 Task: Create List Insurance in Board Leadership Training to Workspace Compliance and Regulation. Create List Banking in Board Product Design to Workspace Compliance and Regulation. Create List Payment Processing in Board Product Feature Prioritization and Roadmap Planning to Workspace Compliance and Regulation
Action: Mouse moved to (121, 62)
Screenshot: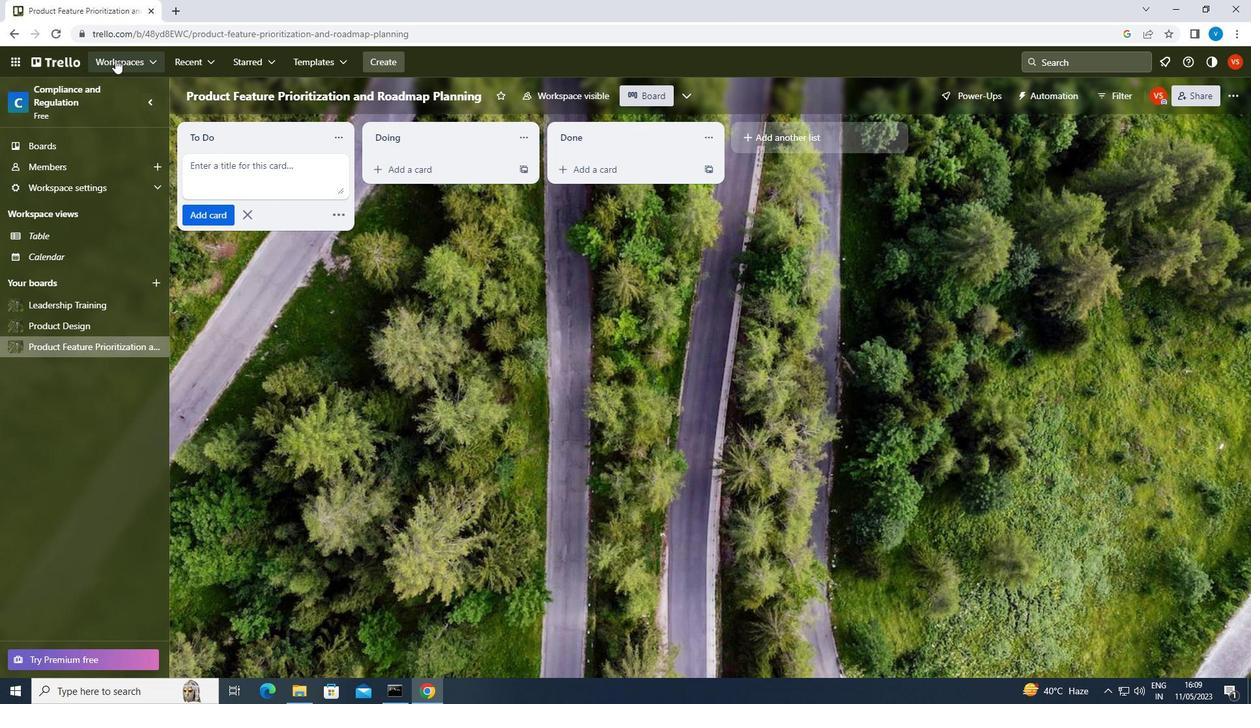 
Action: Mouse pressed left at (121, 62)
Screenshot: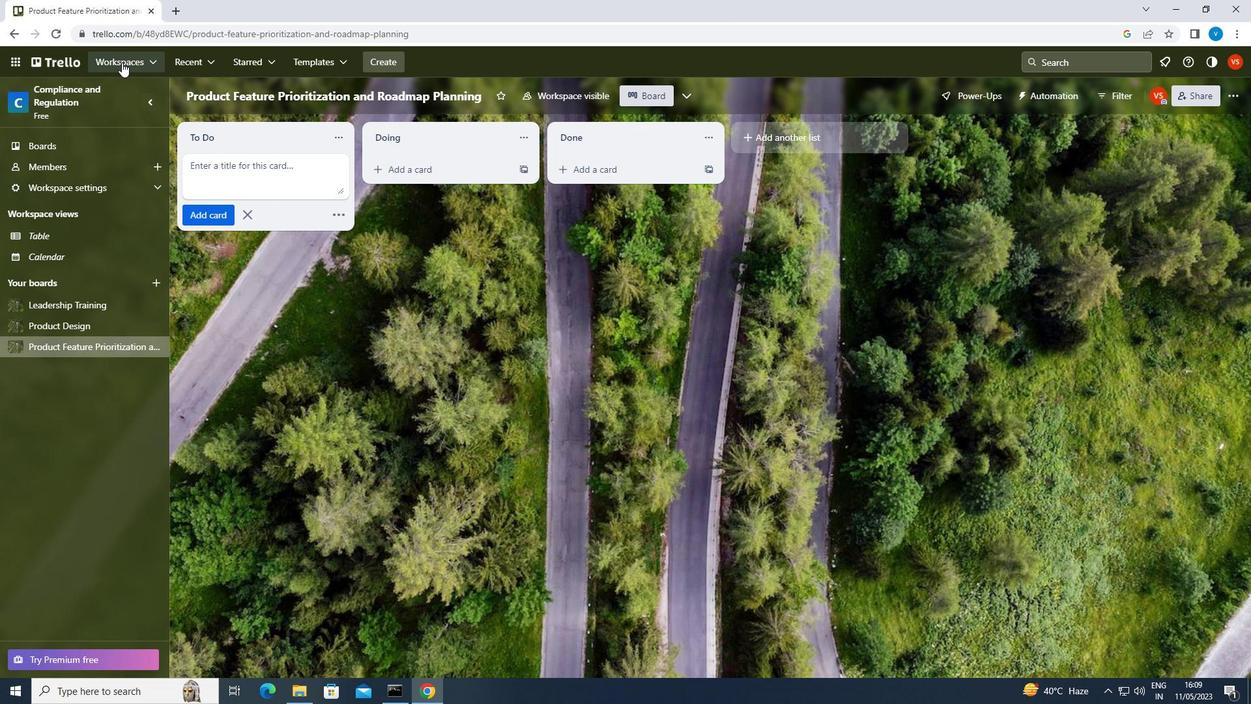 
Action: Mouse moved to (194, 345)
Screenshot: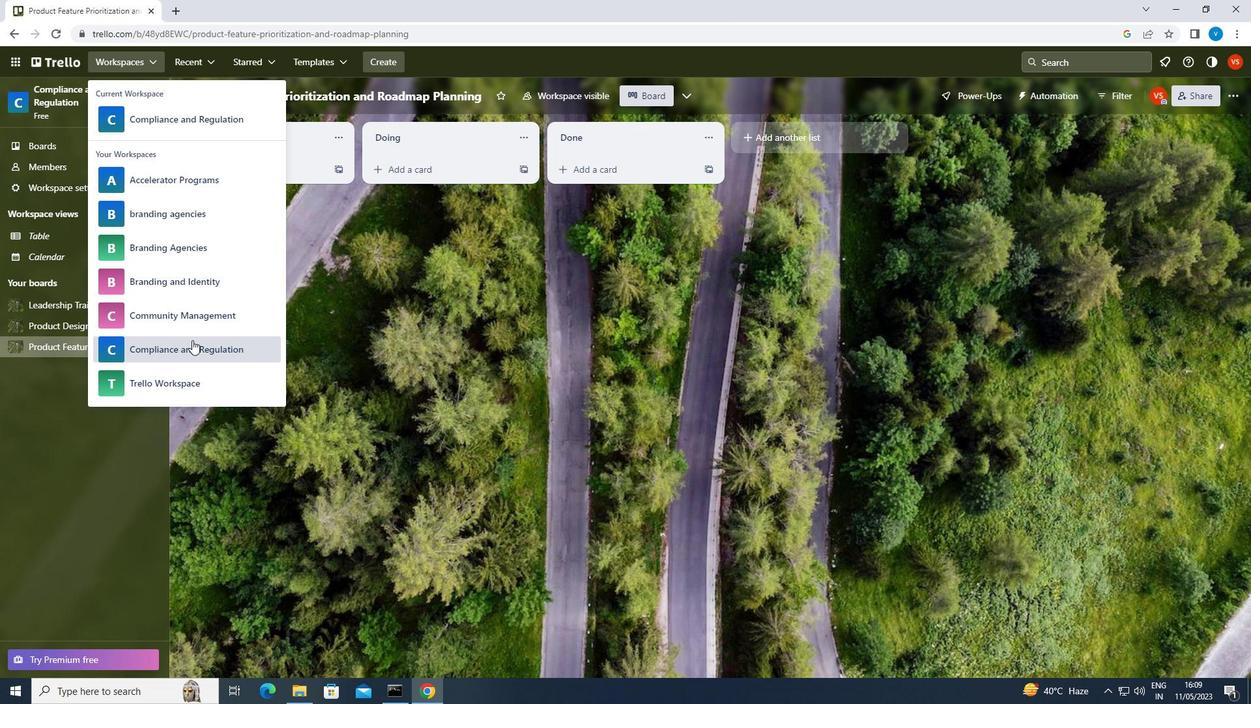 
Action: Mouse pressed left at (194, 345)
Screenshot: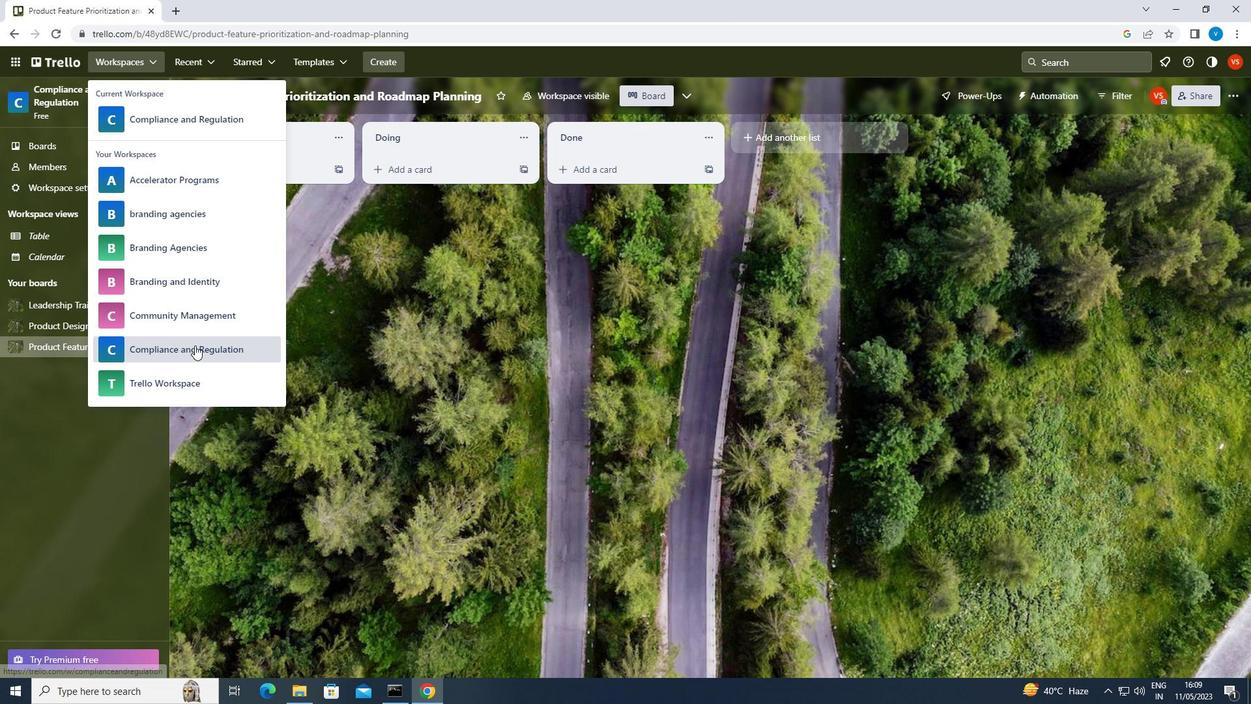 
Action: Mouse moved to (939, 537)
Screenshot: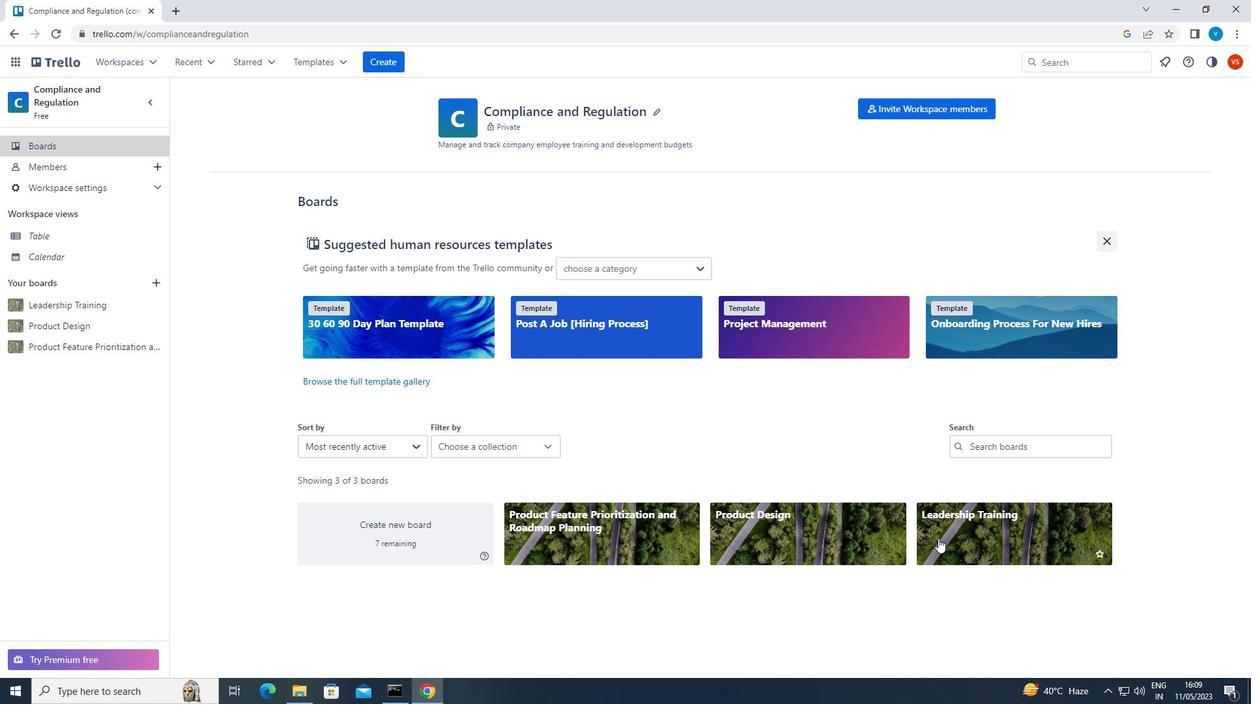 
Action: Mouse pressed left at (939, 537)
Screenshot: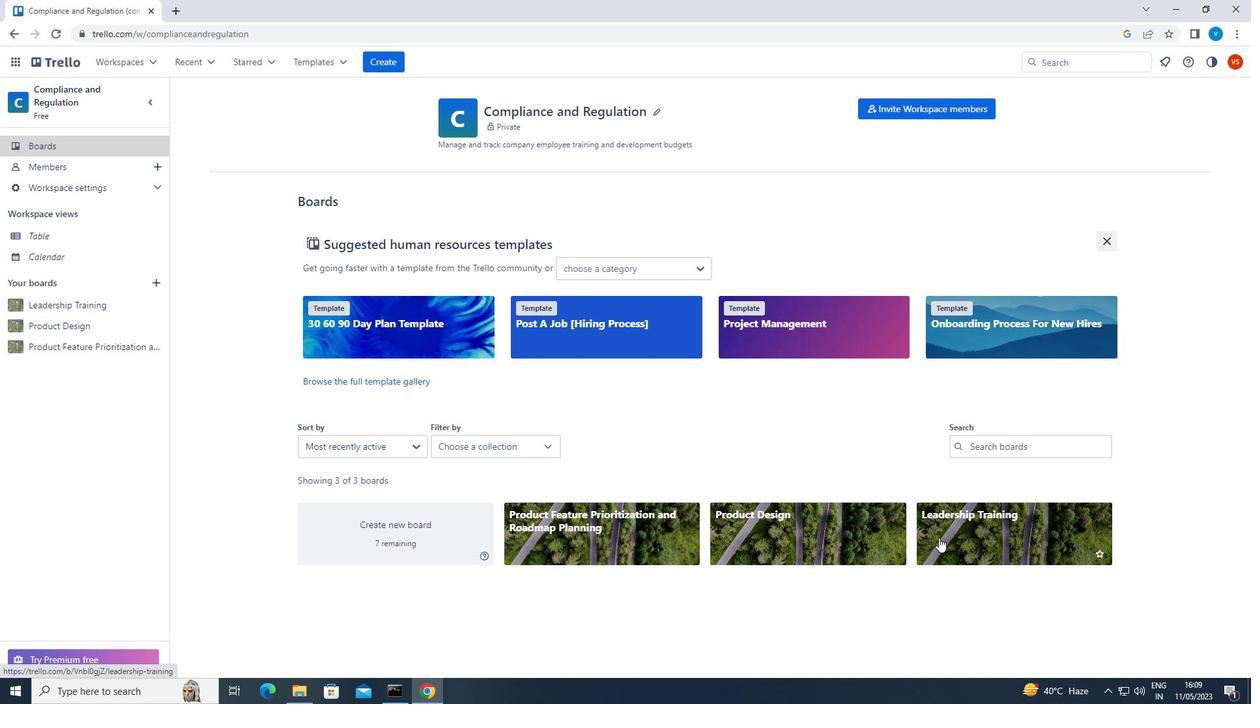 
Action: Mouse moved to (236, 141)
Screenshot: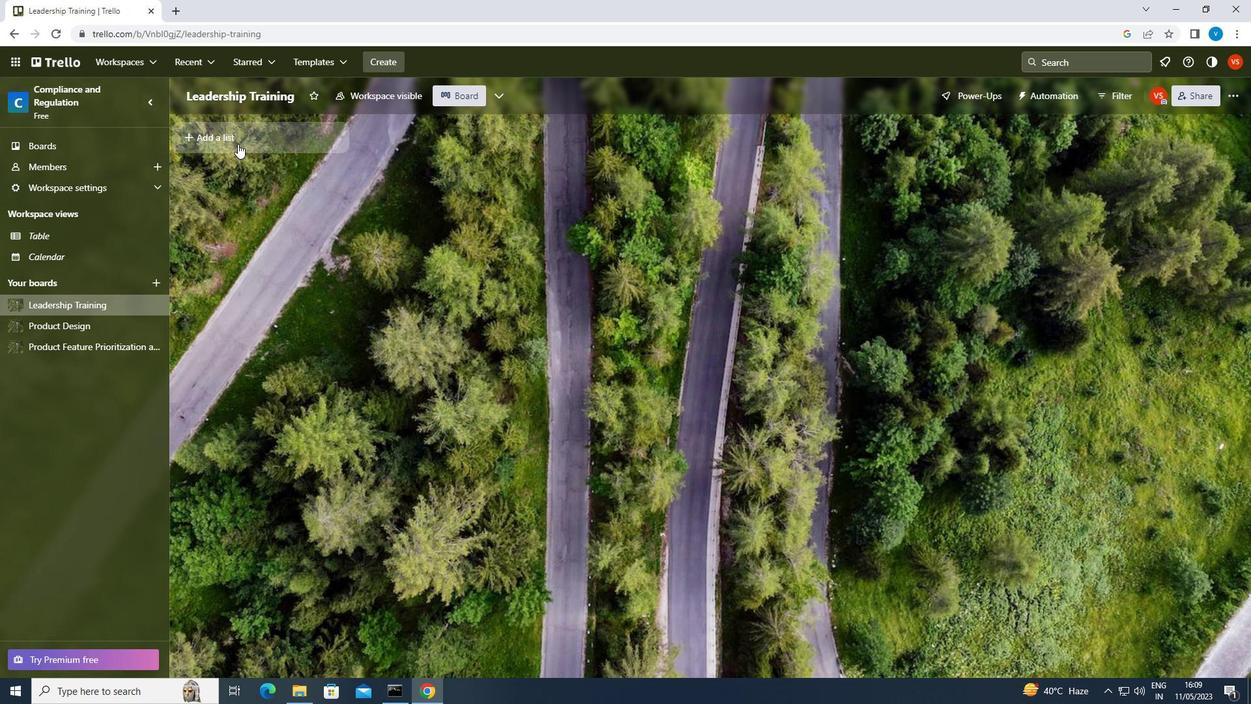 
Action: Mouse pressed left at (236, 141)
Screenshot: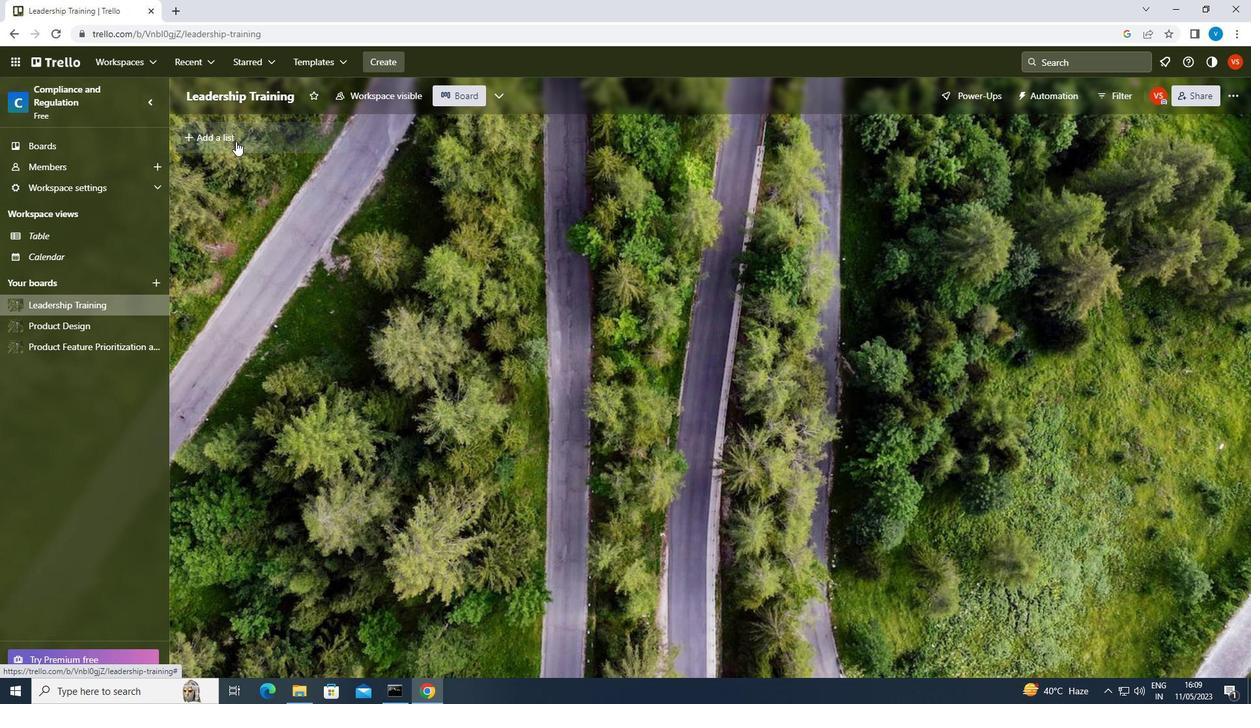 
Action: Mouse moved to (236, 139)
Screenshot: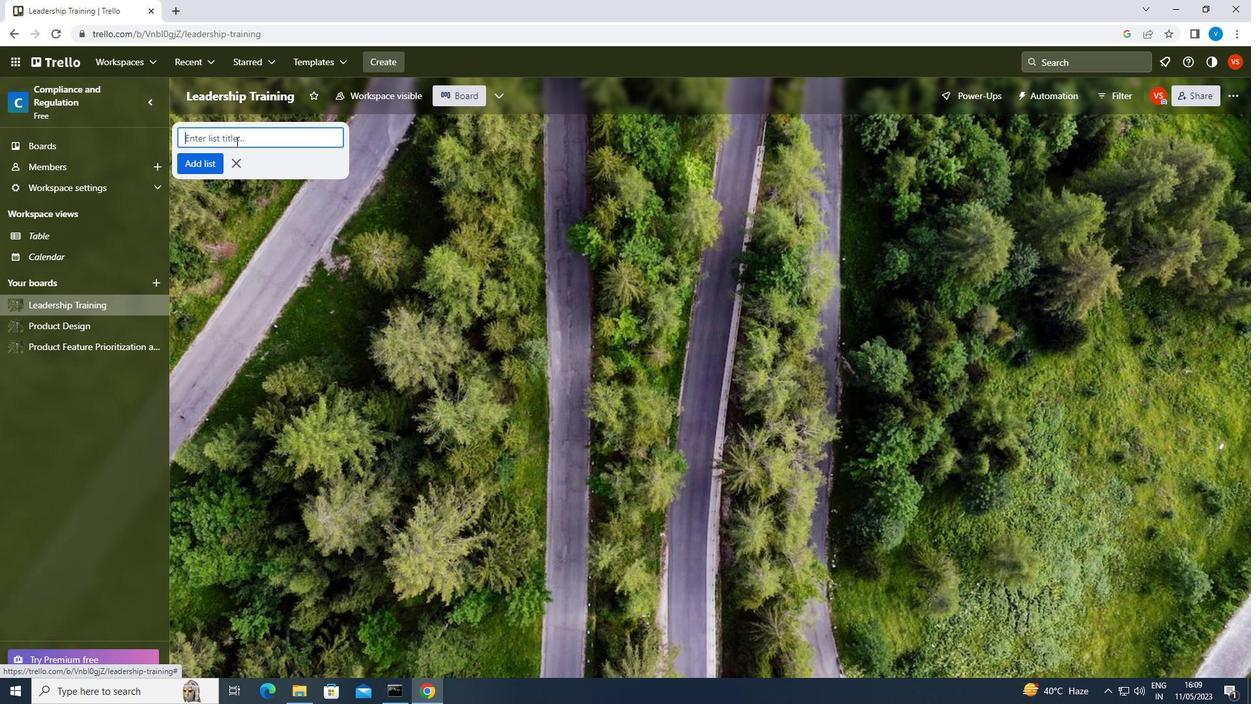 
Action: Key pressed <Key.shift>INSURANCE<Key.enter>
Screenshot: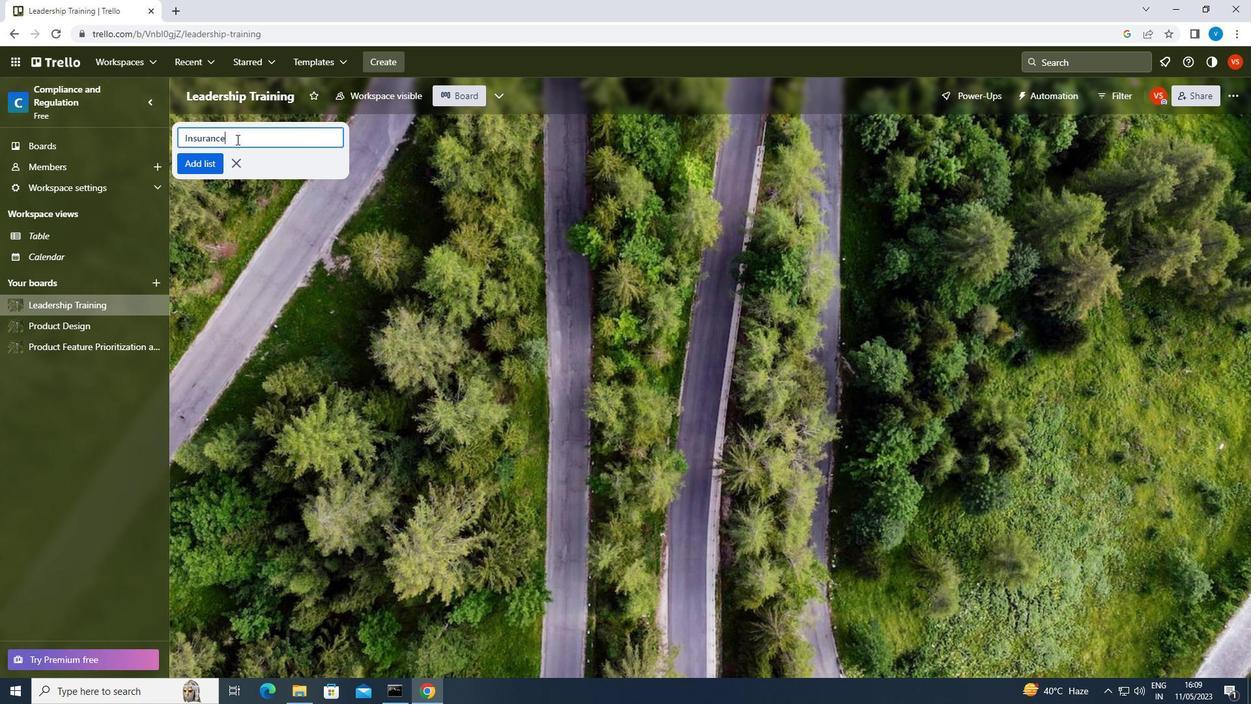 
Action: Mouse moved to (122, 67)
Screenshot: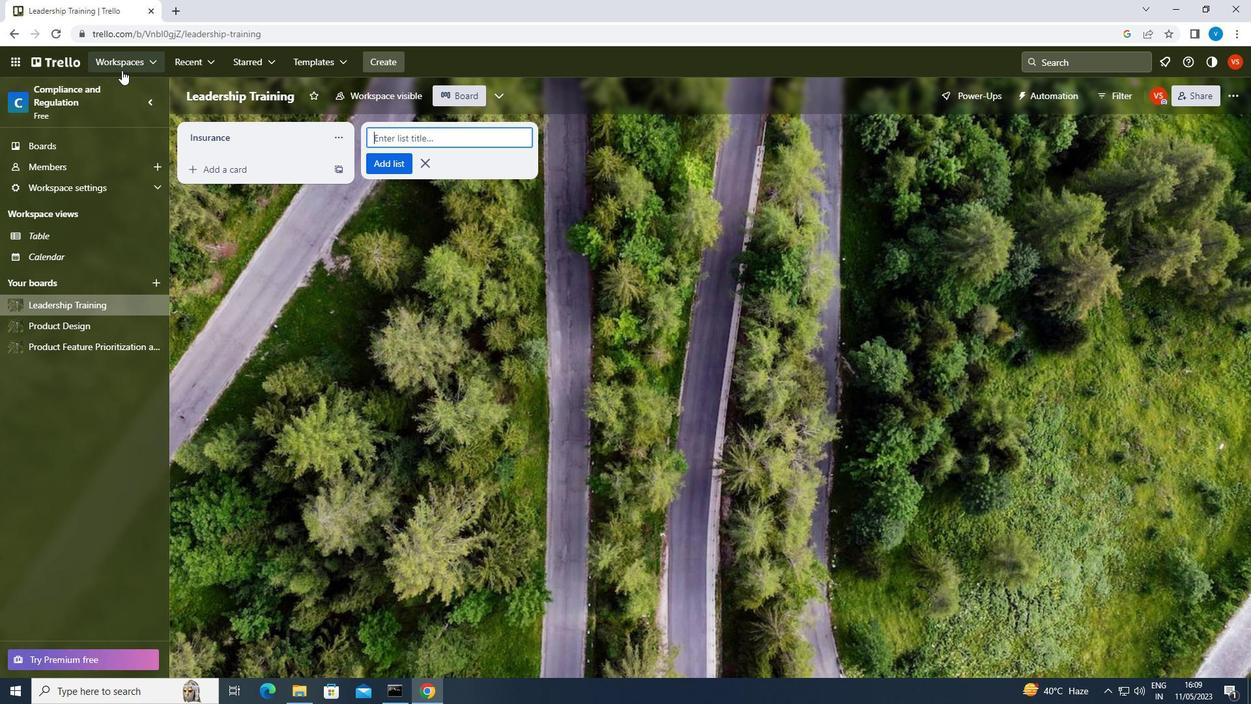 
Action: Mouse pressed left at (122, 67)
Screenshot: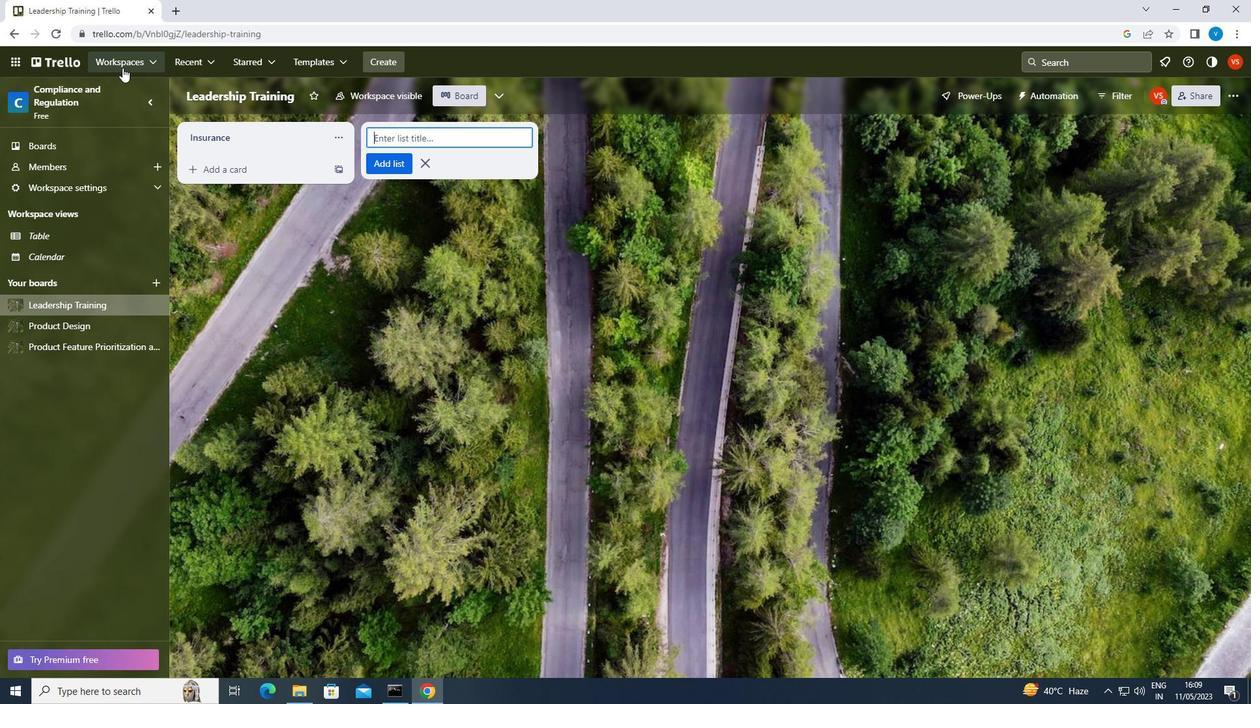 
Action: Mouse moved to (187, 347)
Screenshot: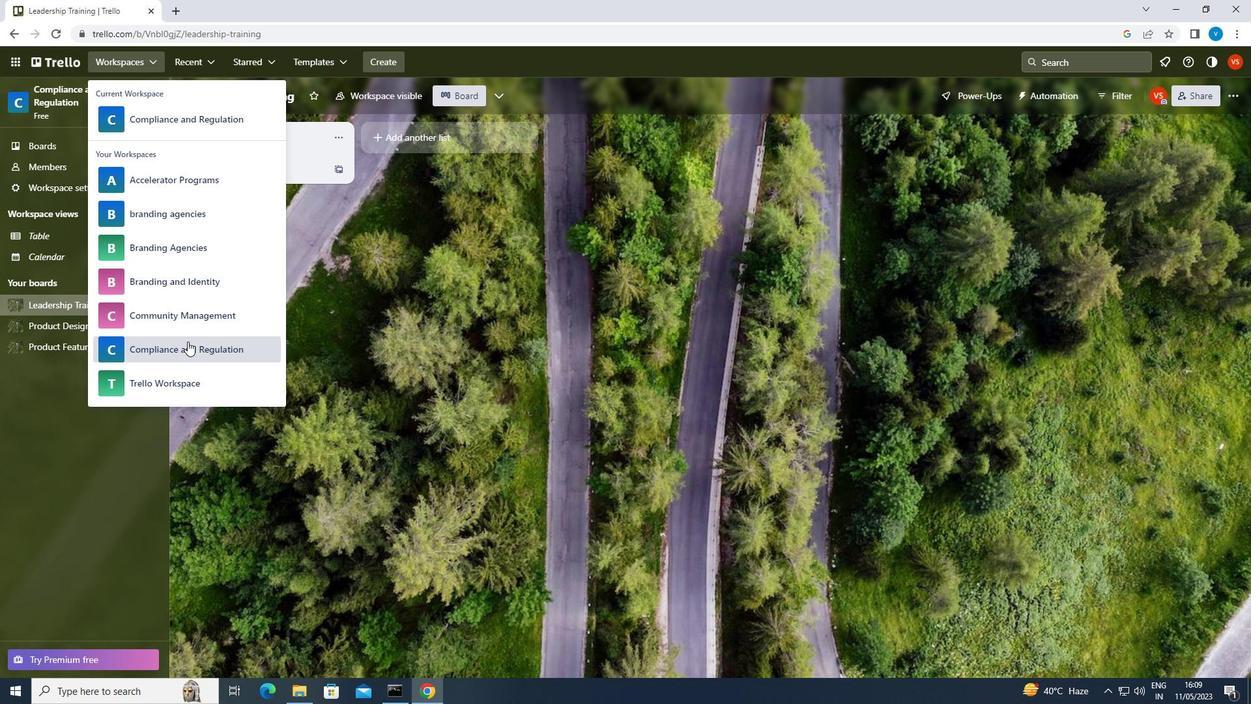 
Action: Mouse pressed left at (187, 347)
Screenshot: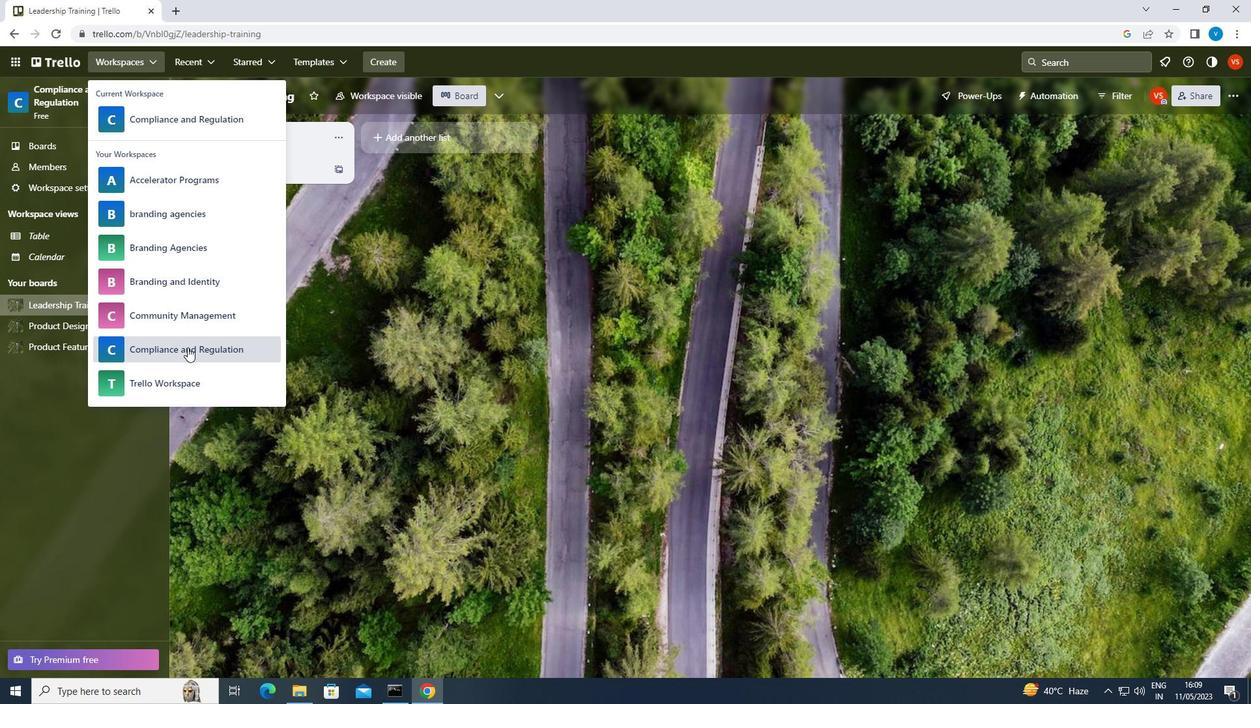 
Action: Mouse moved to (734, 541)
Screenshot: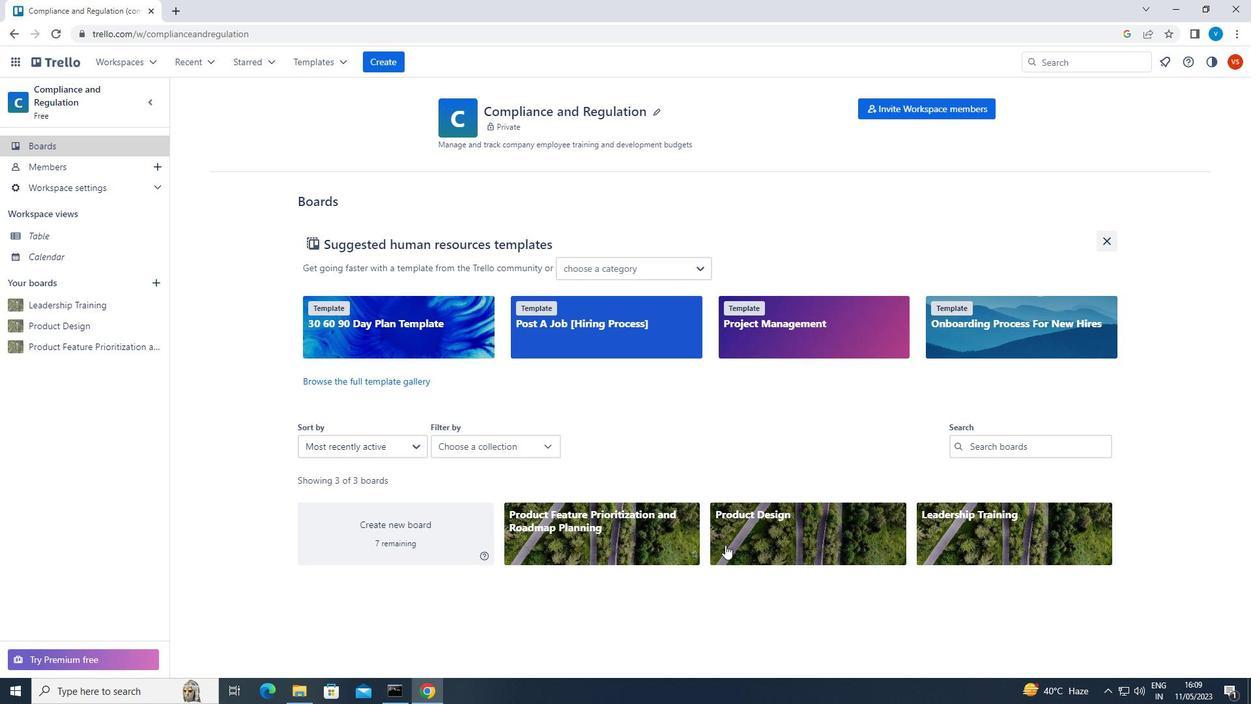 
Action: Mouse pressed left at (734, 541)
Screenshot: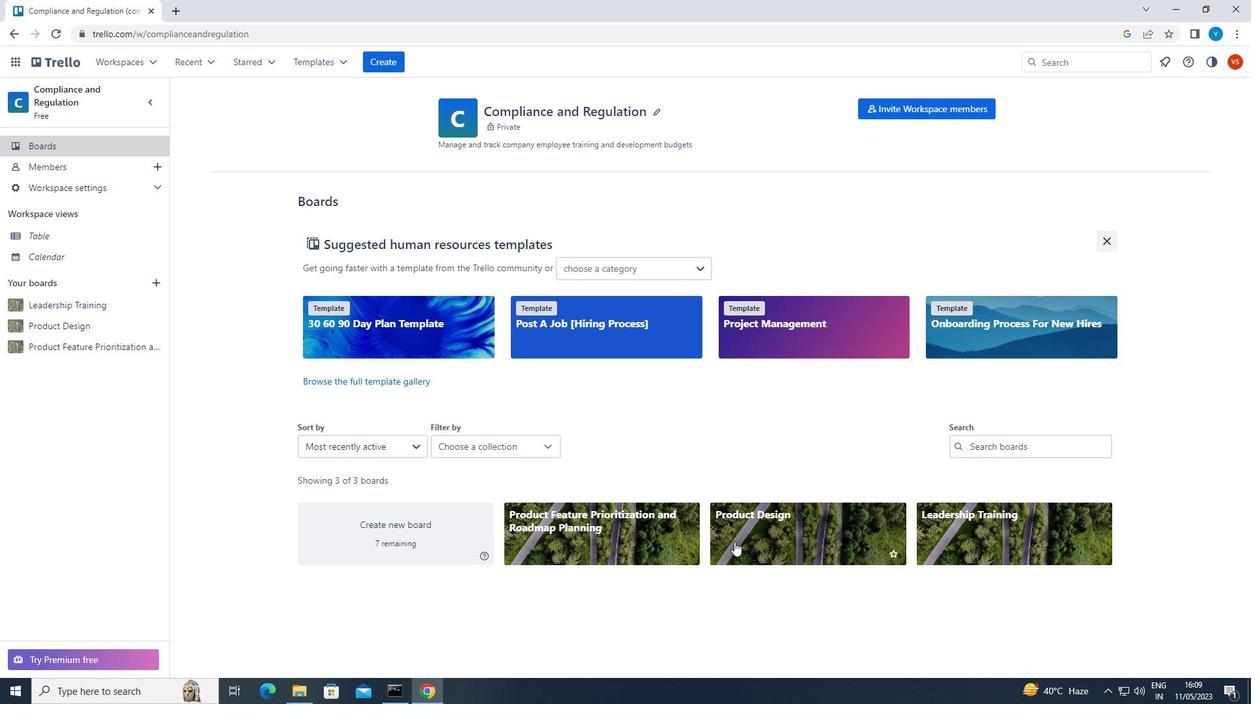 
Action: Mouse moved to (295, 128)
Screenshot: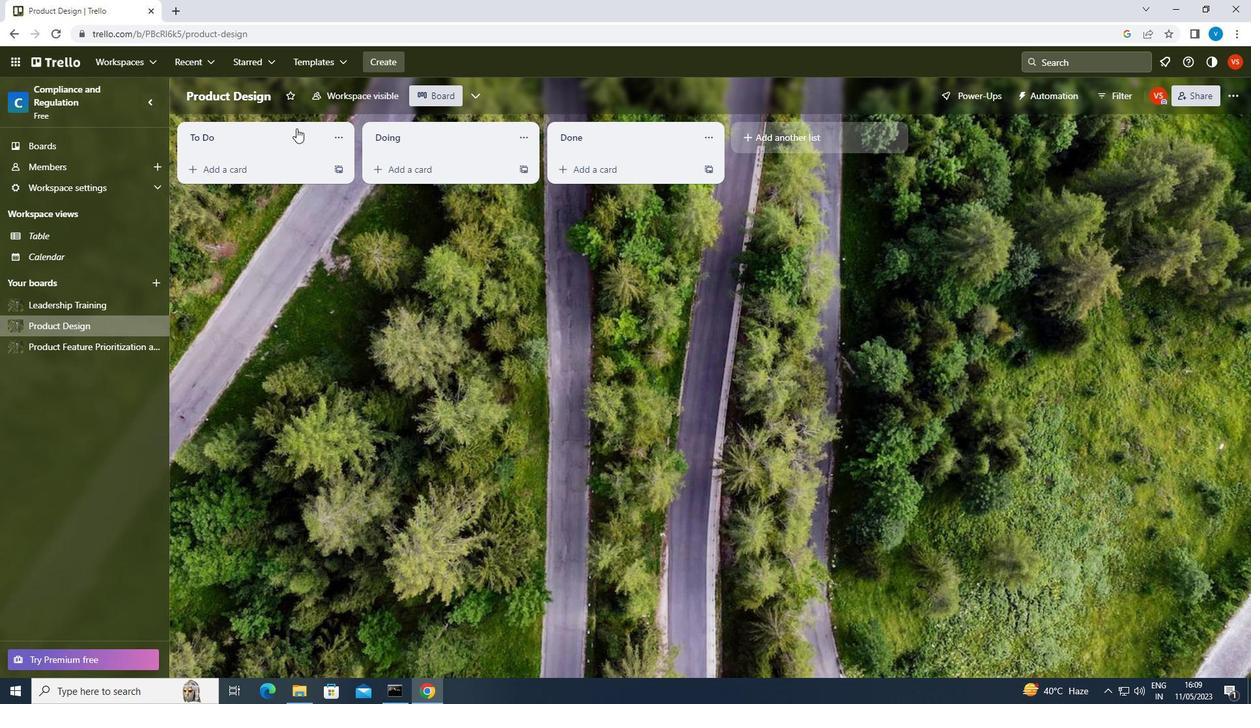 
Action: Mouse pressed left at (295, 128)
Screenshot: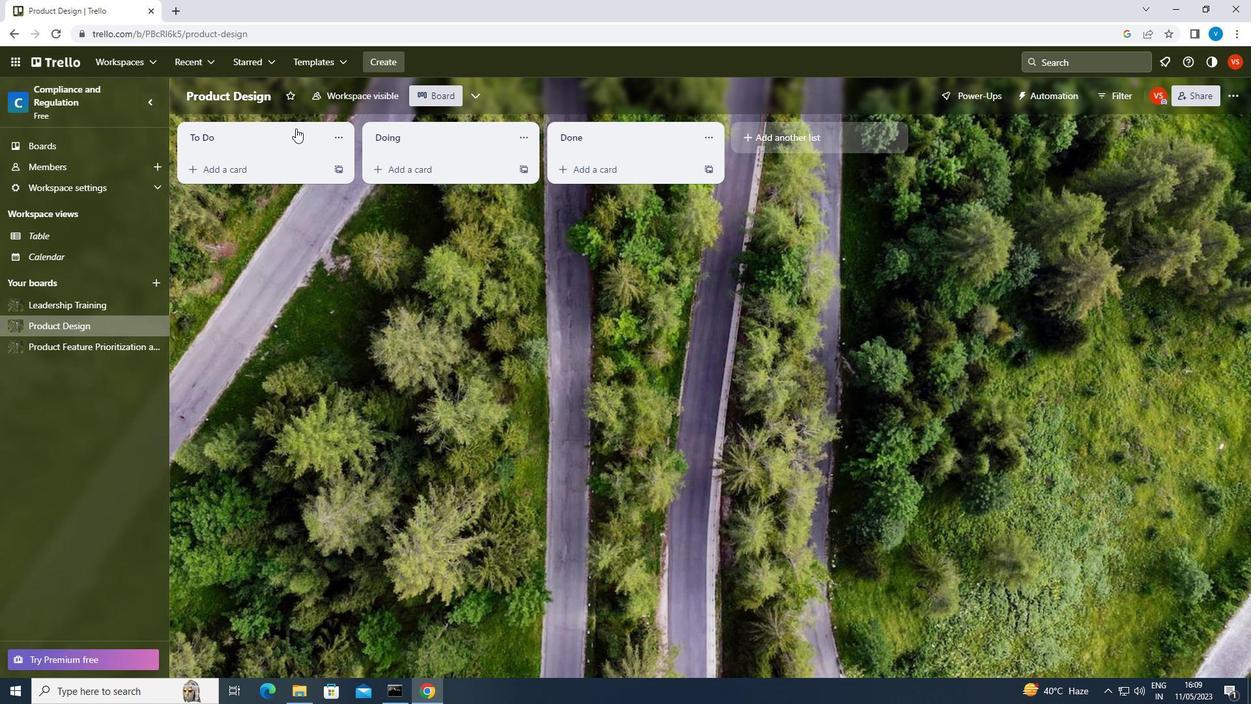 
Action: Mouse moved to (293, 129)
Screenshot: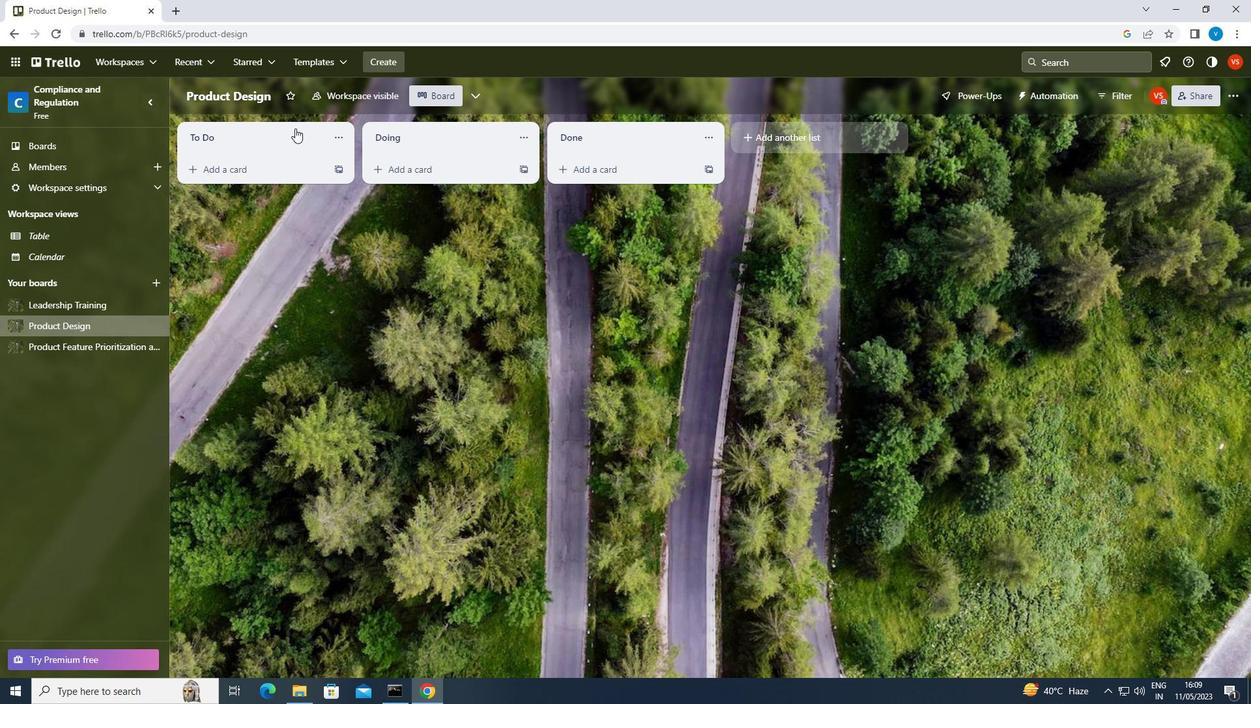 
Action: Key pressed <Key.shift>BANKING<Key.enter>
Screenshot: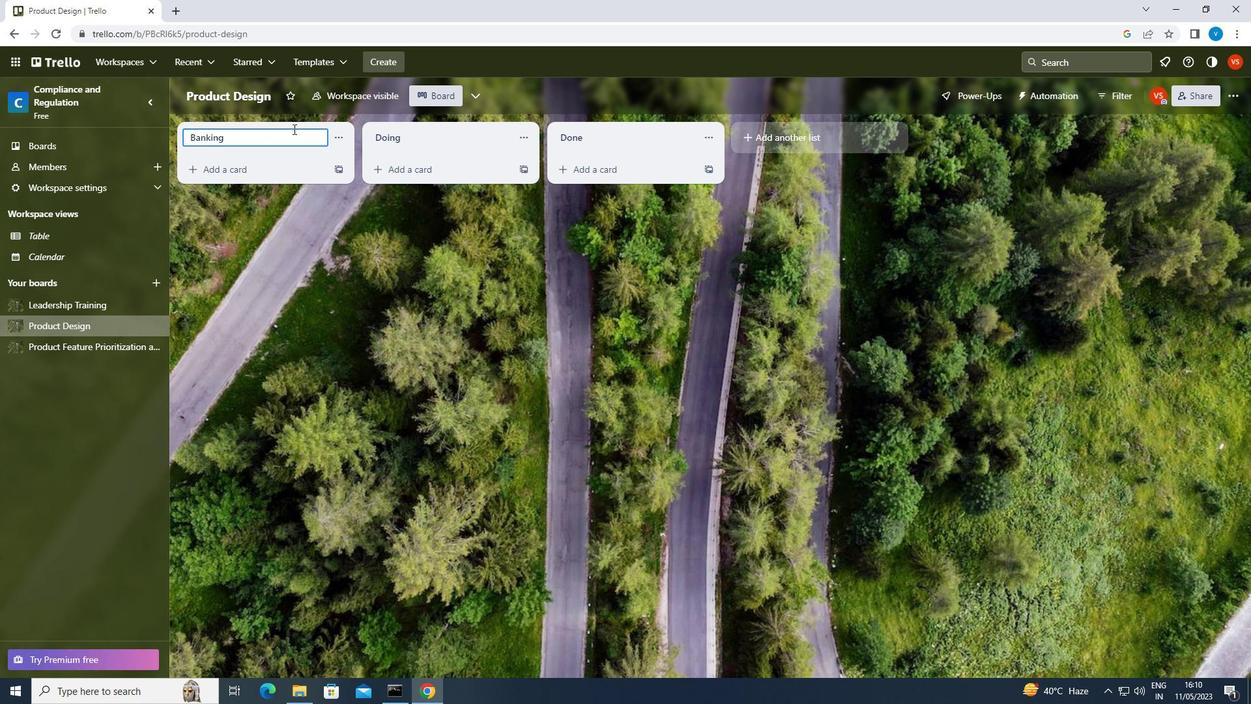 
Action: Mouse moved to (98, 62)
Screenshot: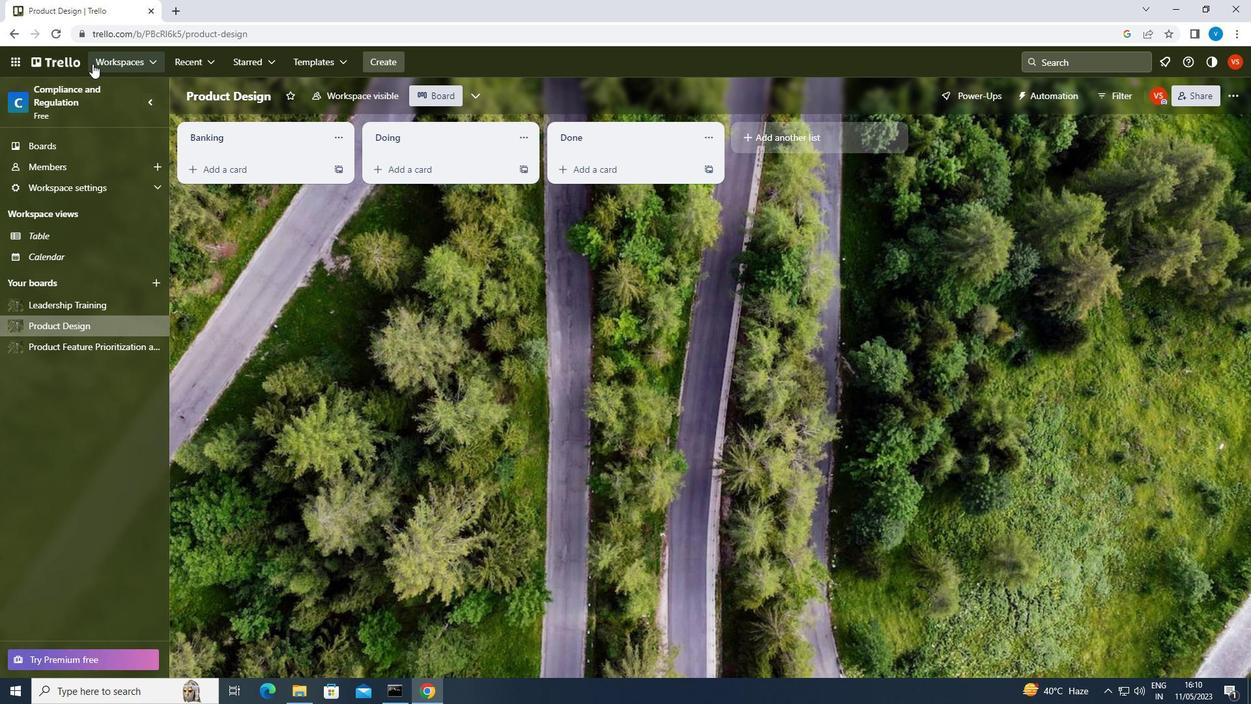 
Action: Mouse pressed left at (98, 62)
Screenshot: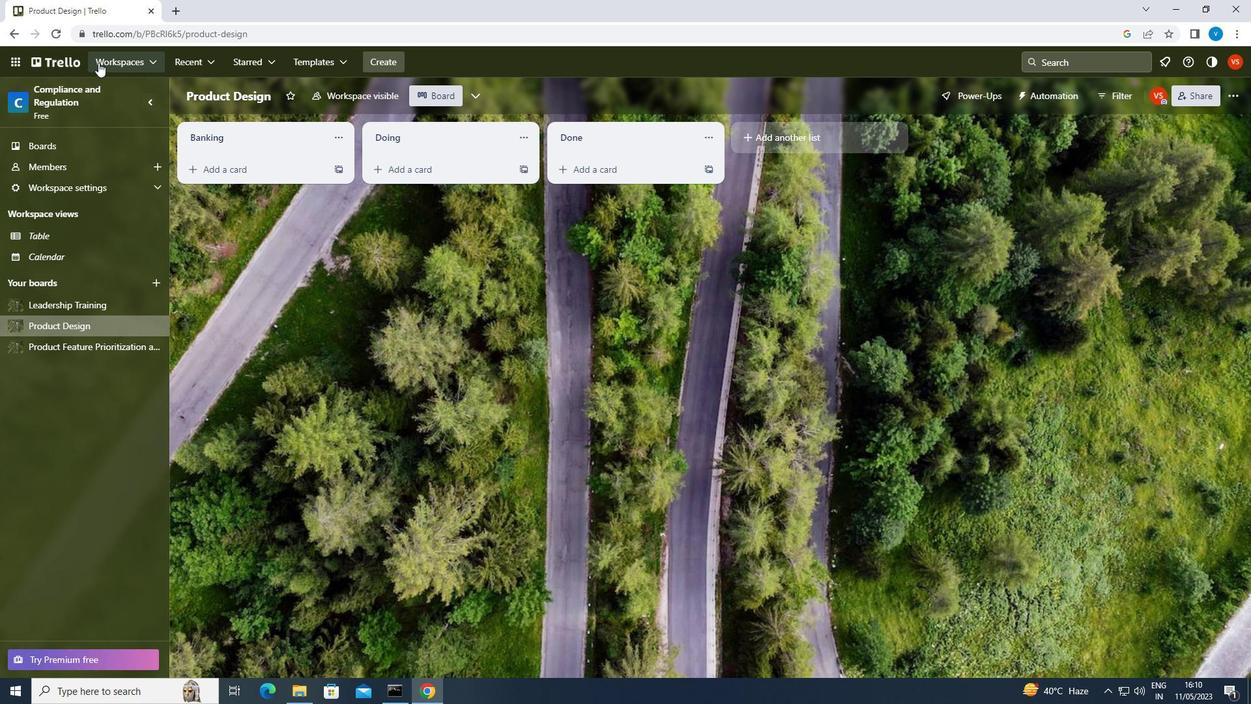 
Action: Mouse moved to (157, 354)
Screenshot: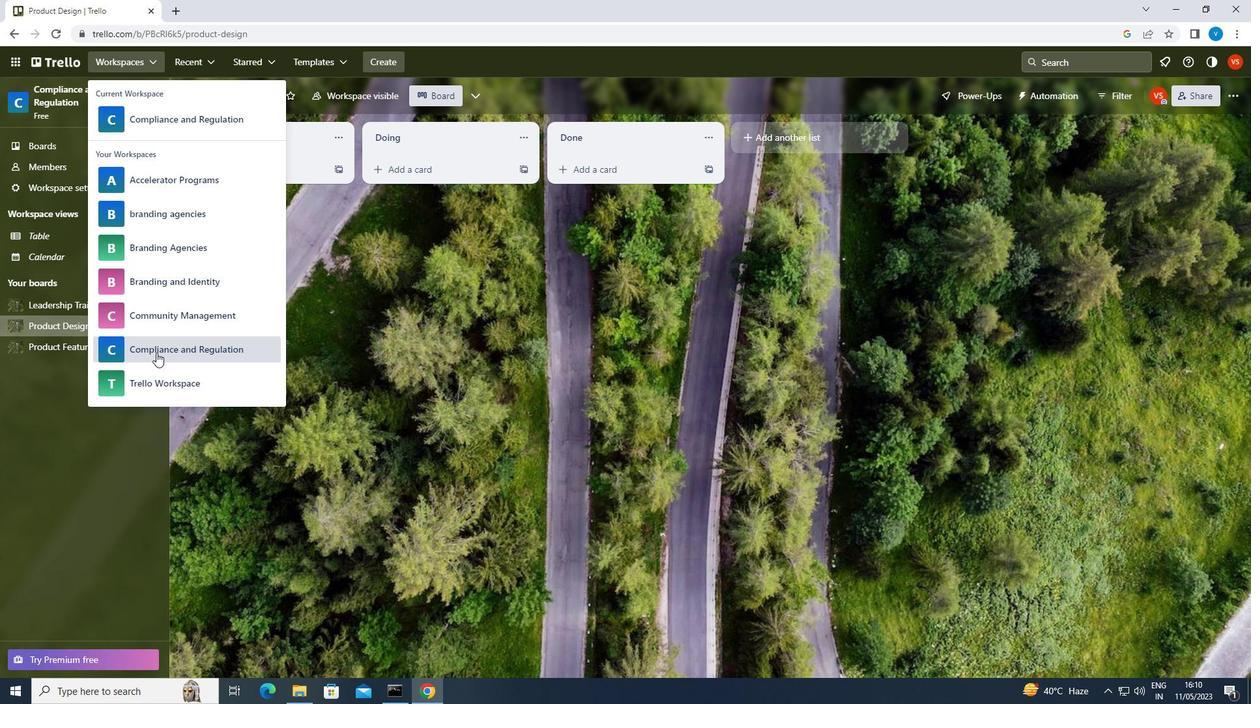 
Action: Mouse pressed left at (157, 354)
Screenshot: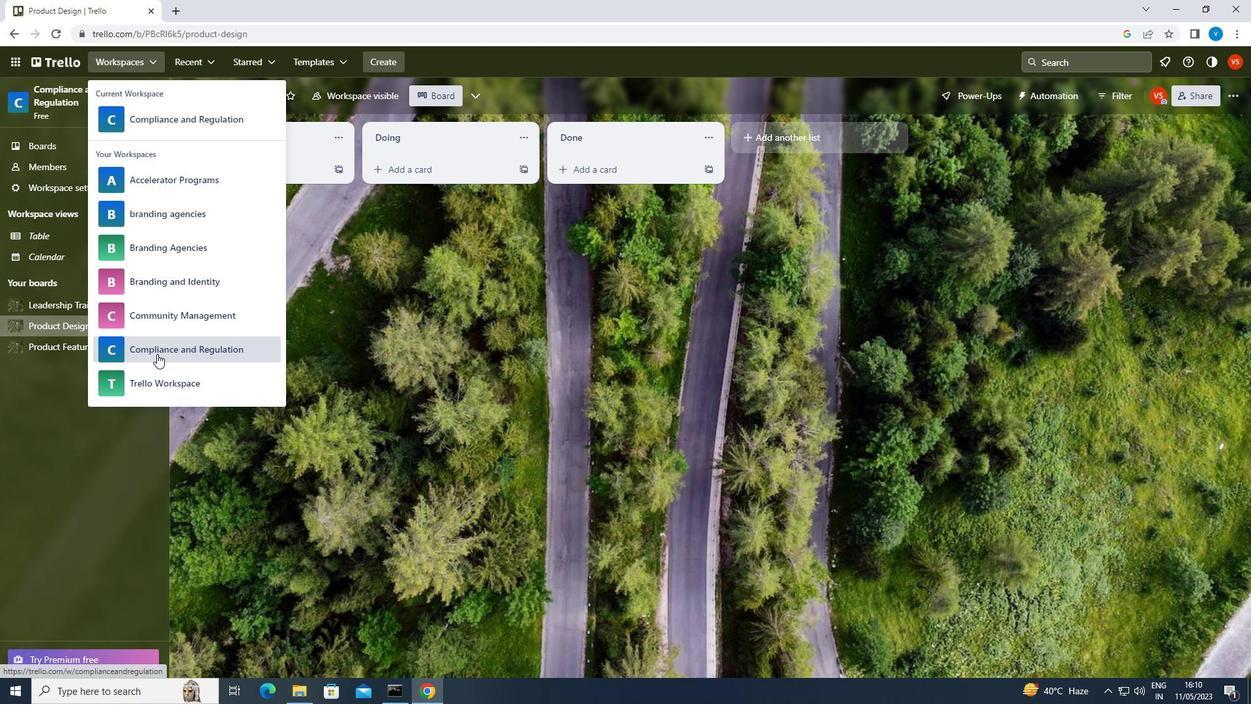
Action: Mouse moved to (554, 517)
Screenshot: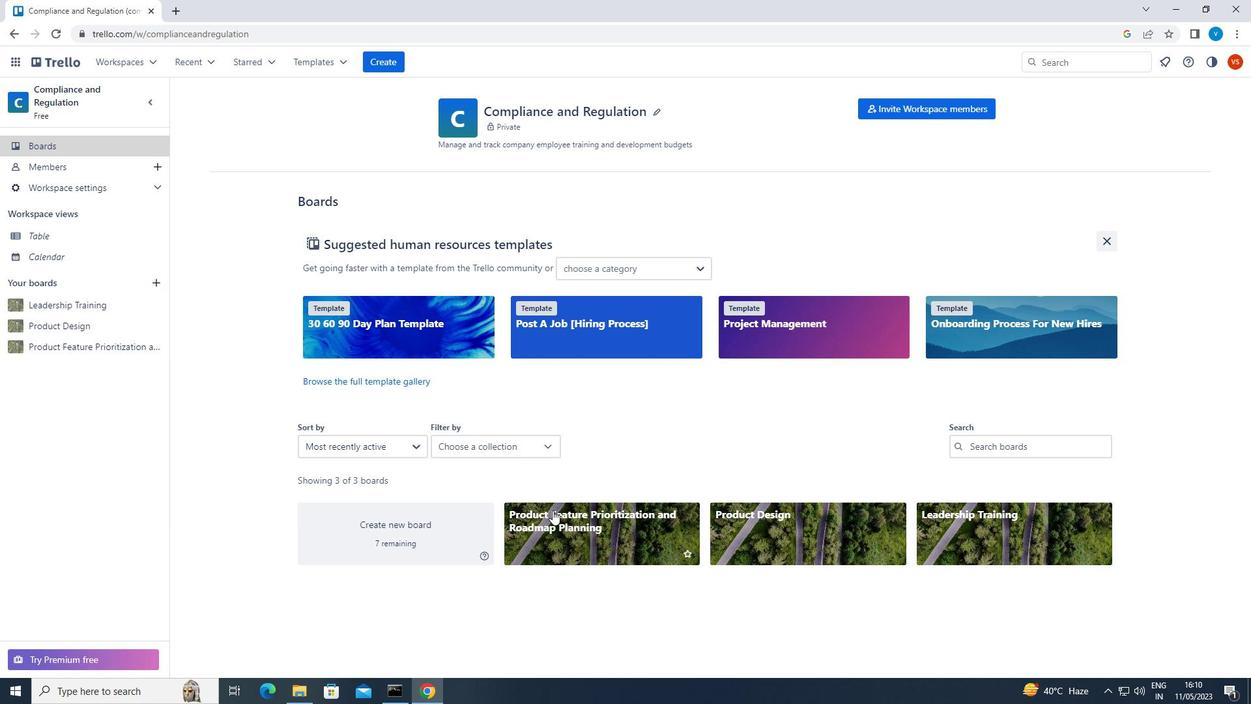 
Action: Mouse pressed left at (554, 517)
Screenshot: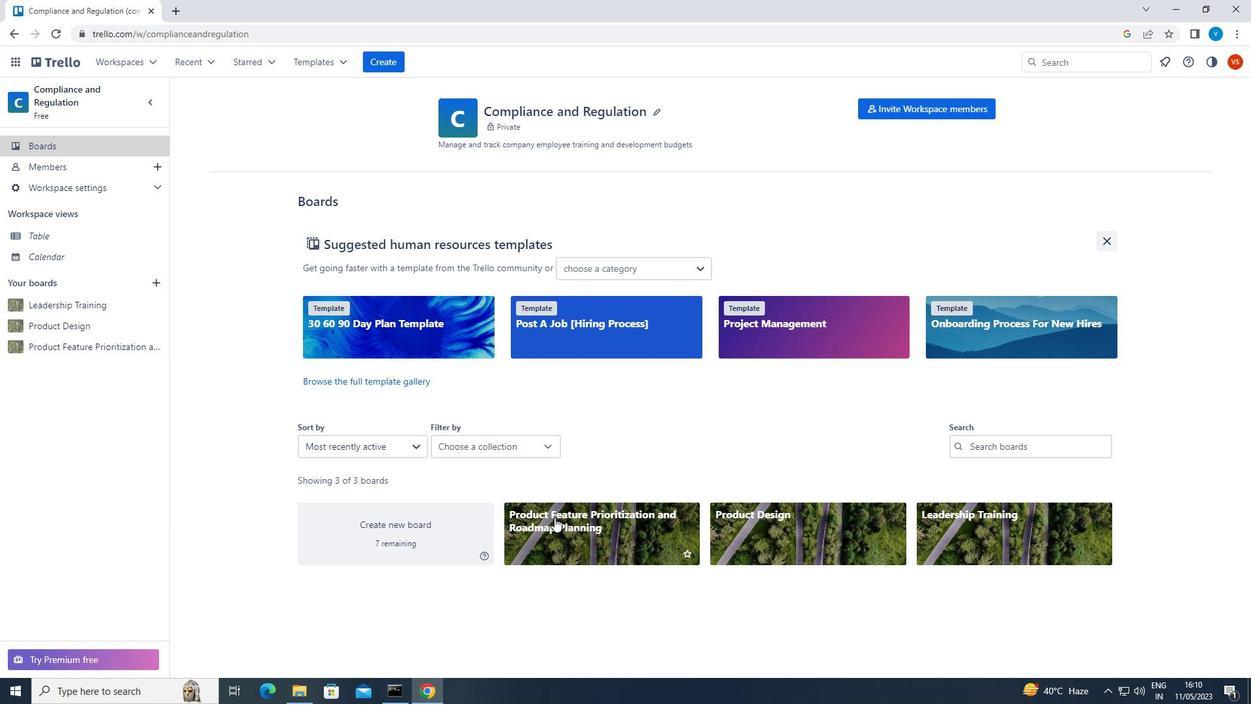 
Action: Mouse moved to (257, 140)
Screenshot: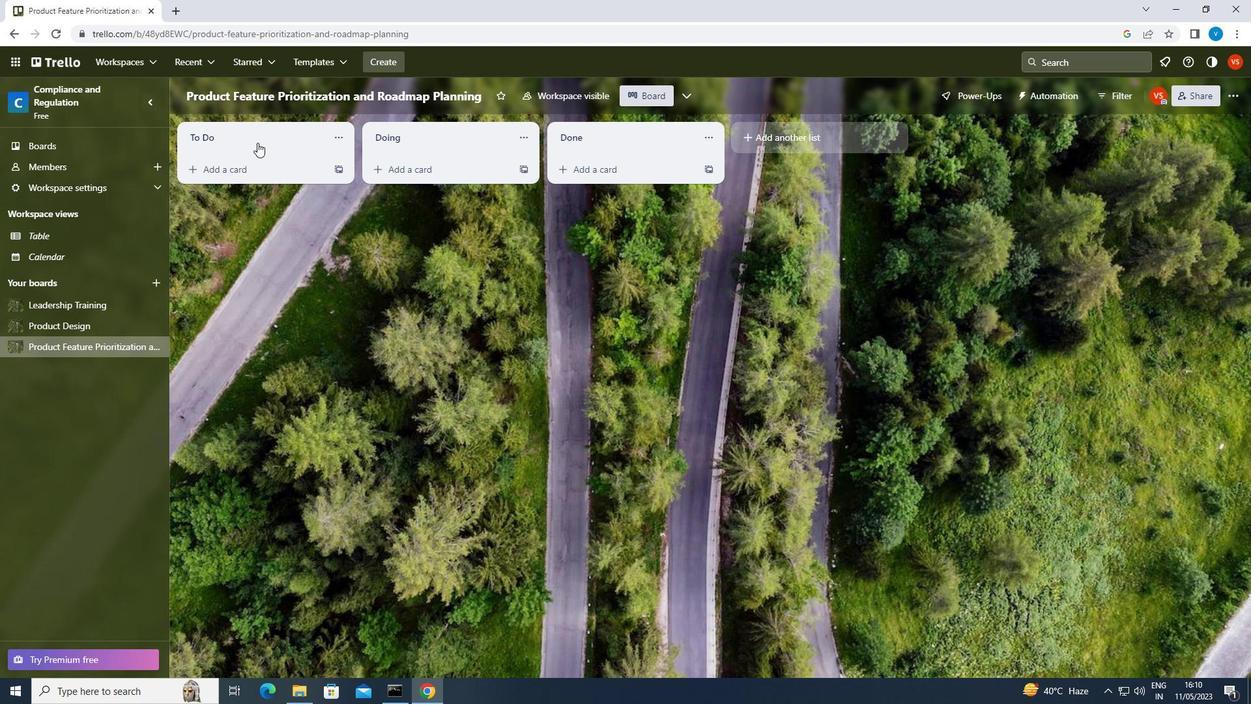 
Action: Mouse pressed left at (257, 140)
Screenshot: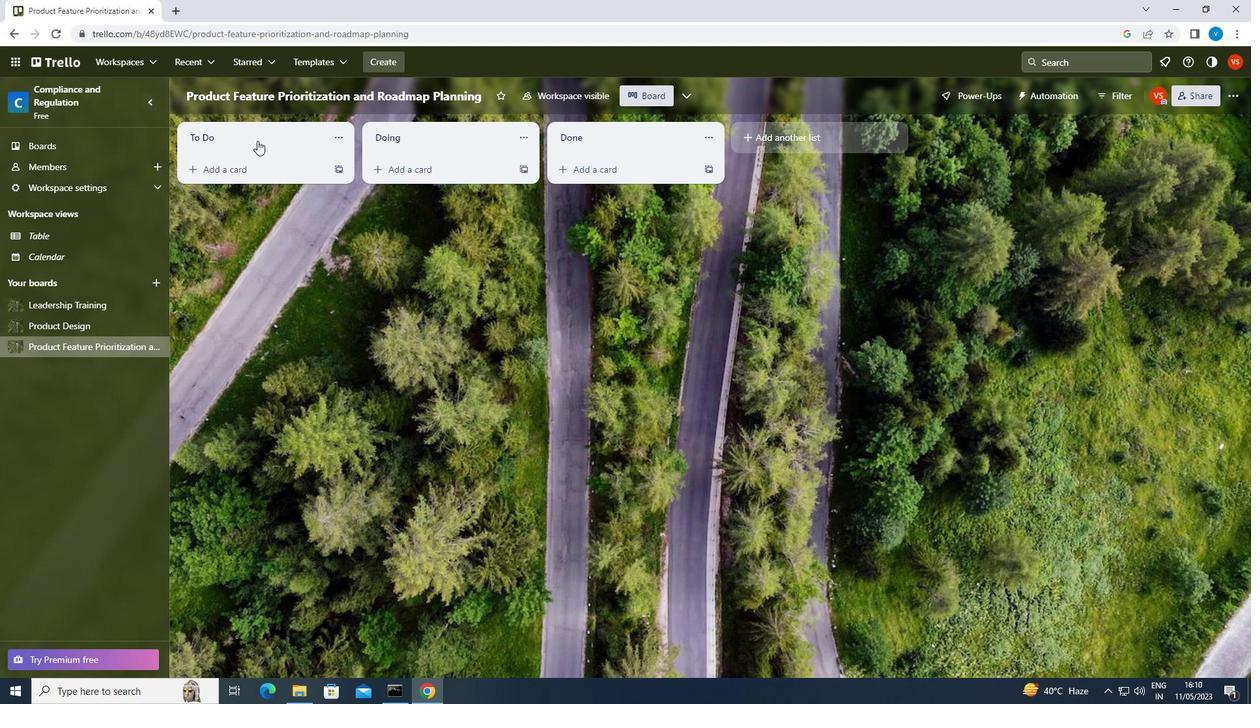 
Action: Key pressed <Key.shift><Key.shift>PAYMENT<Key.space><Key.shift>PROCESSING<Key.enter>
Screenshot: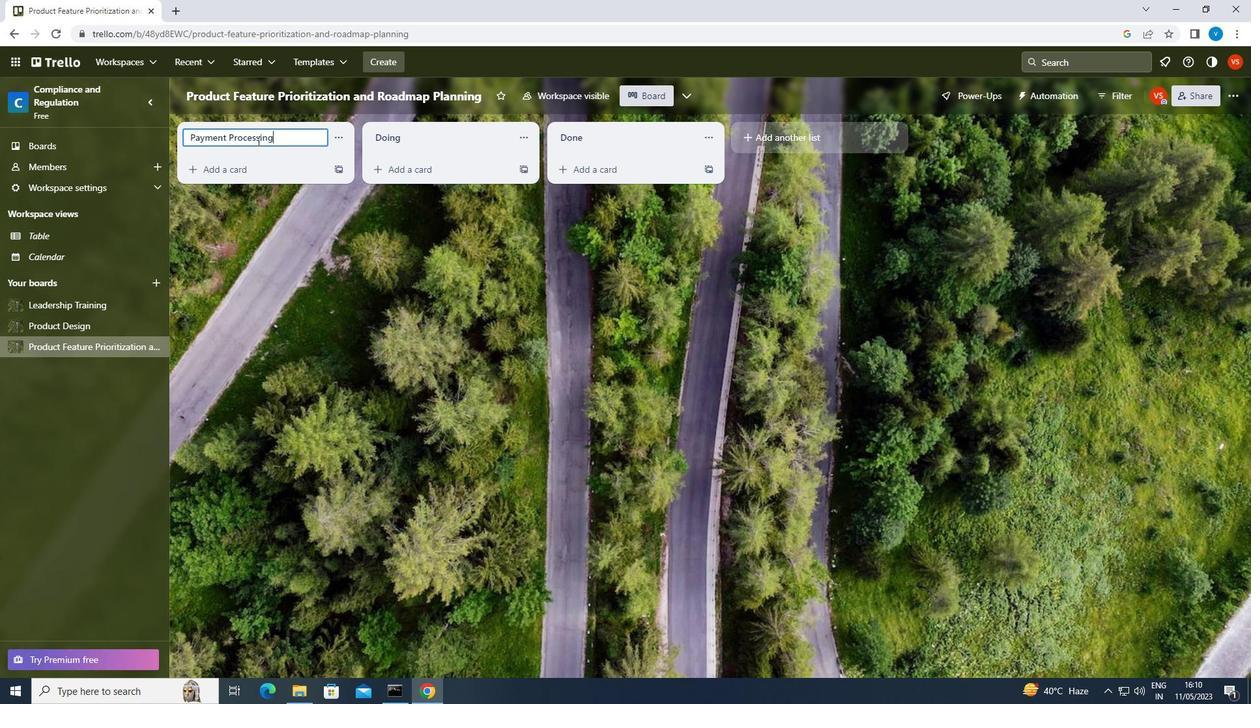 
